 Task: Create a due date automation trigger when advanced on, 2 working days before a card is due add content without an empty description at 11:00 AM.
Action: Mouse moved to (1056, 85)
Screenshot: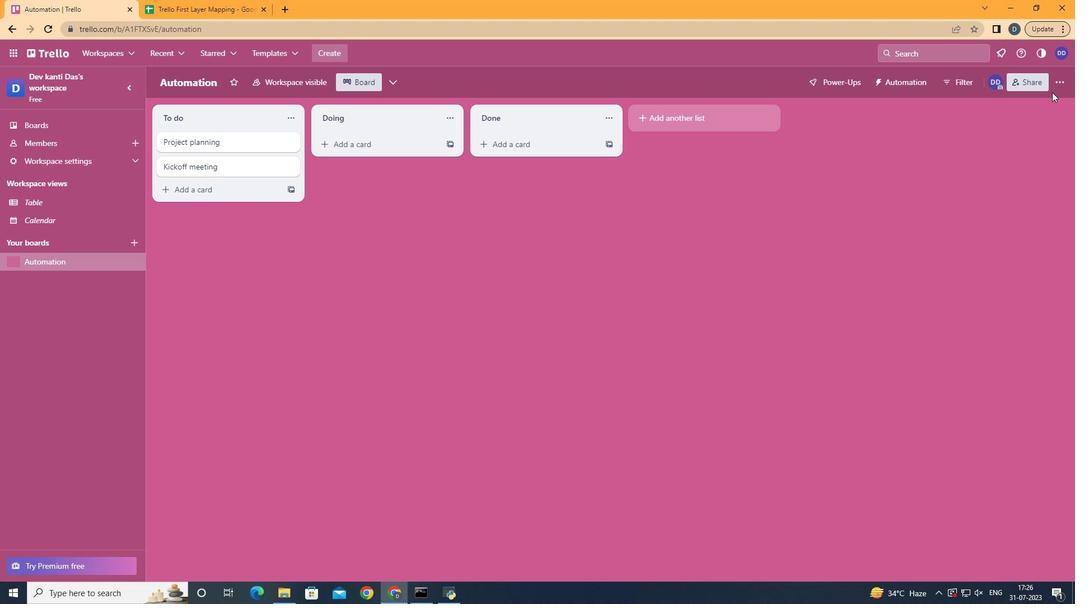 
Action: Mouse pressed left at (1056, 85)
Screenshot: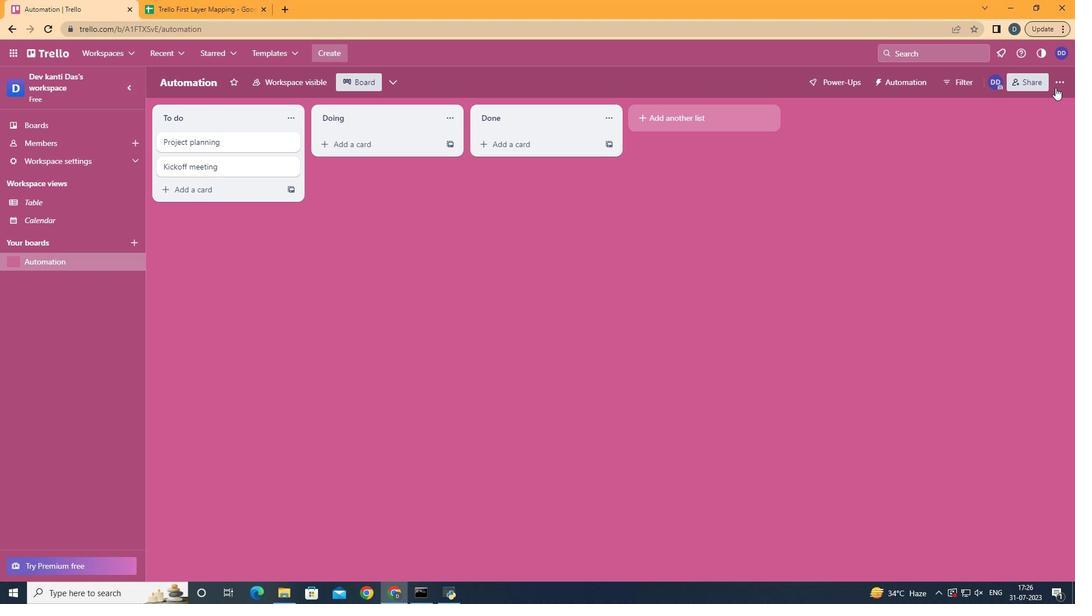
Action: Mouse moved to (989, 239)
Screenshot: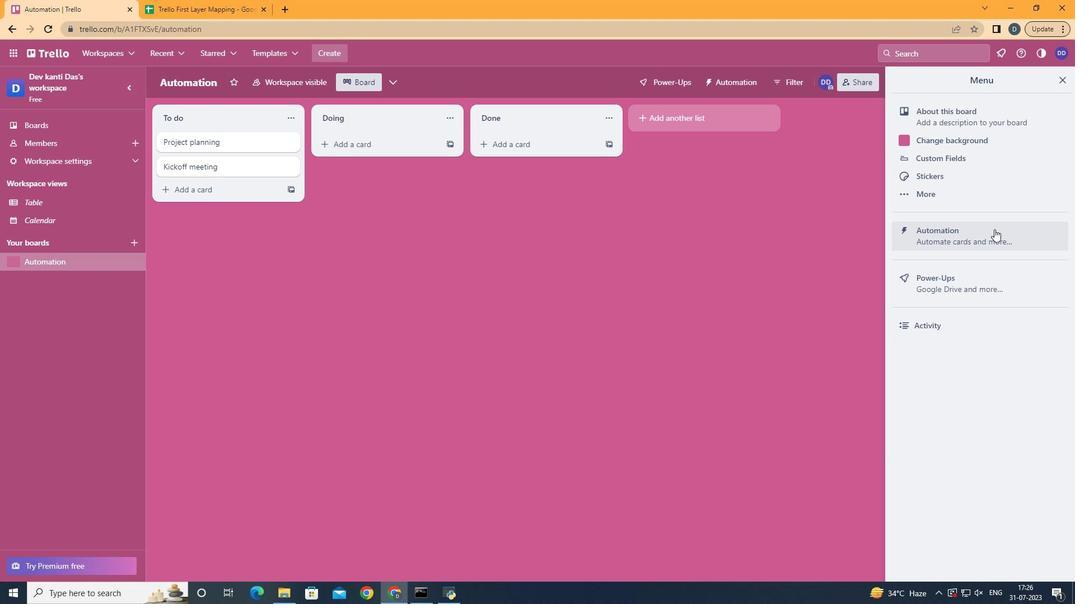 
Action: Mouse pressed left at (989, 239)
Screenshot: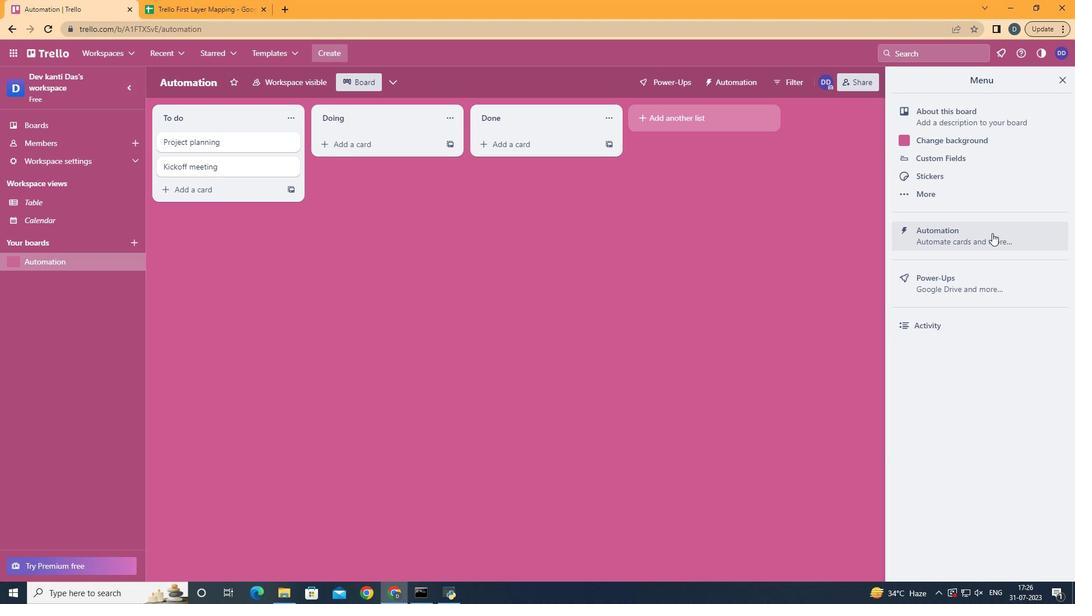
Action: Mouse moved to (257, 216)
Screenshot: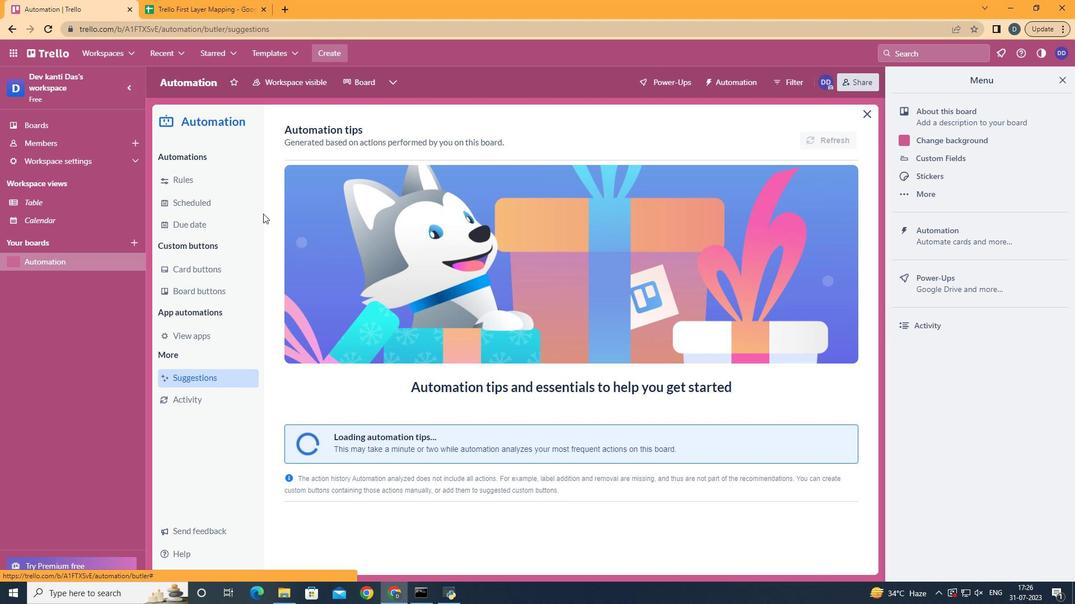 
Action: Mouse pressed left at (257, 216)
Screenshot: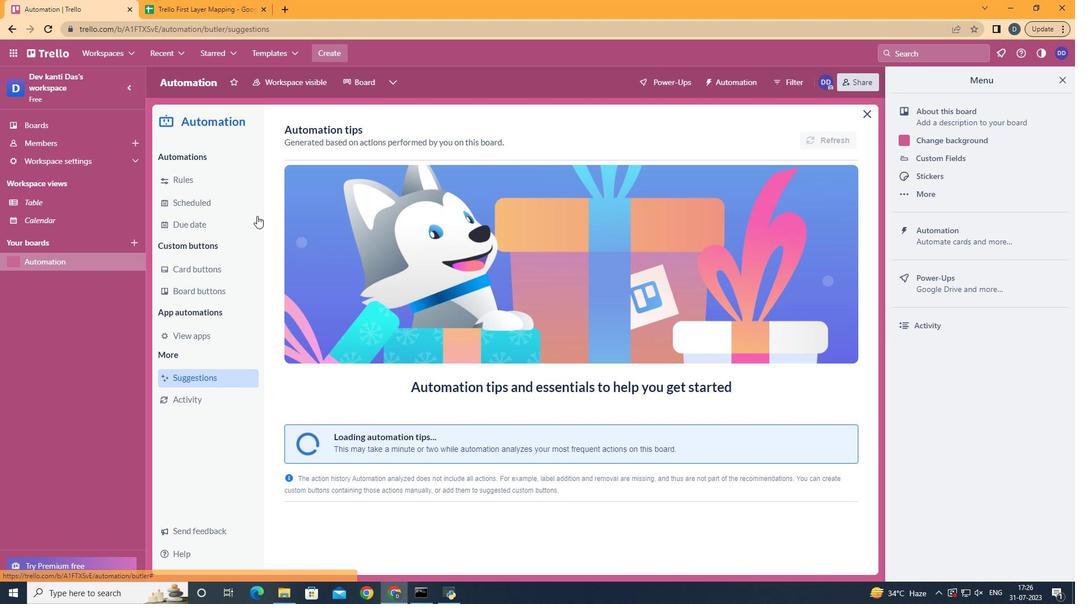 
Action: Mouse moved to (813, 138)
Screenshot: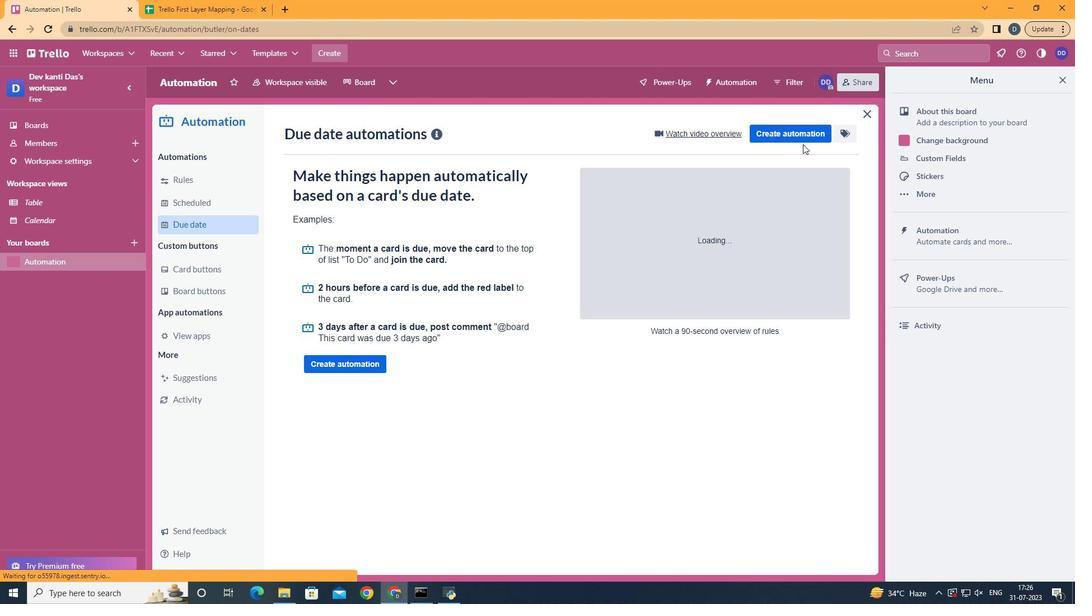 
Action: Mouse pressed left at (813, 138)
Screenshot: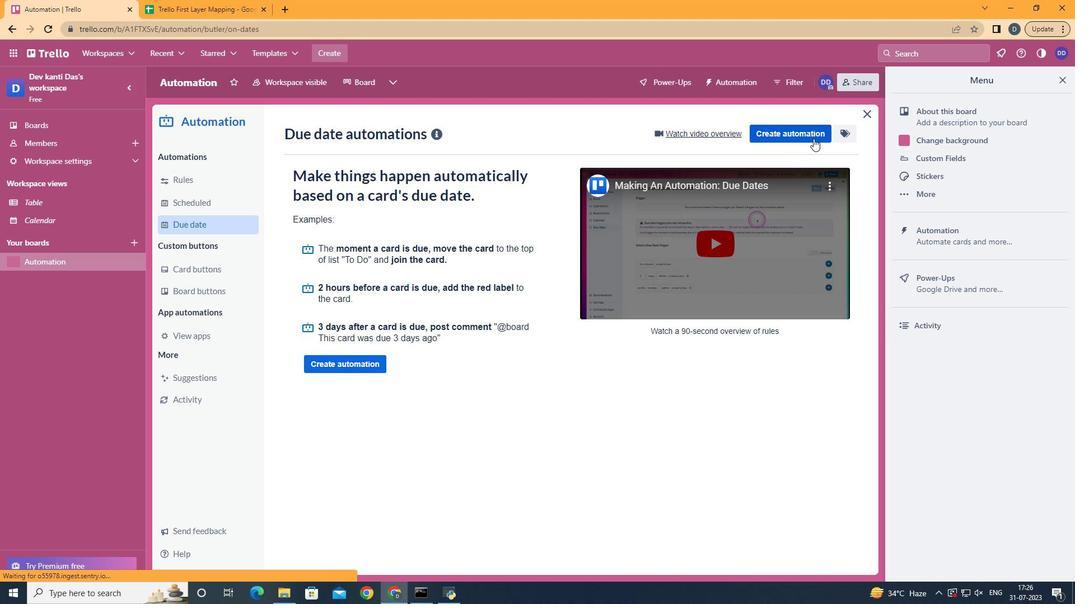 
Action: Mouse moved to (519, 241)
Screenshot: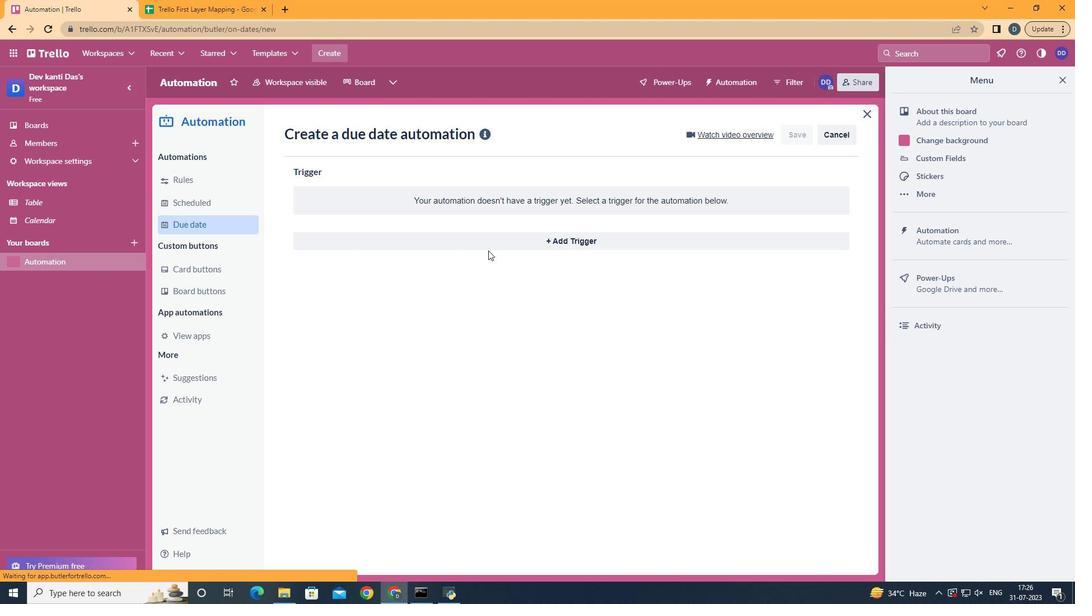 
Action: Mouse pressed left at (519, 241)
Screenshot: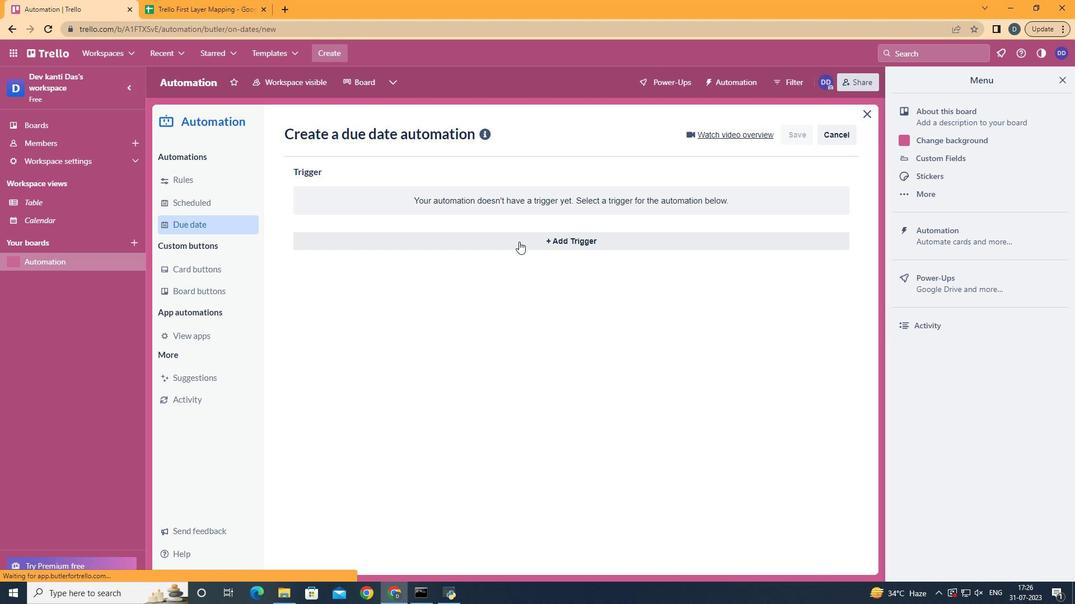
Action: Mouse moved to (361, 451)
Screenshot: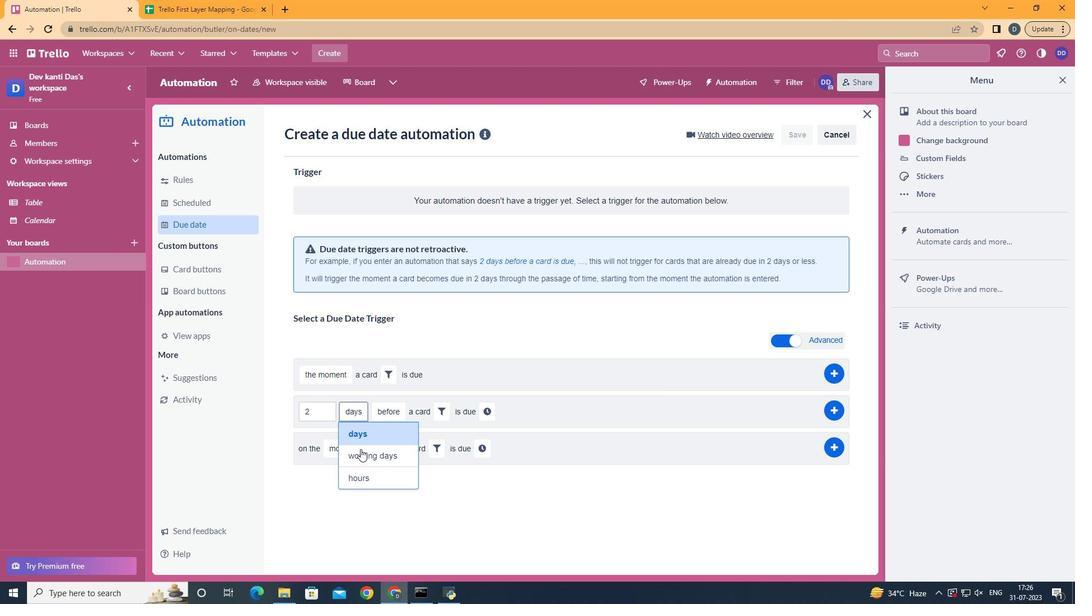 
Action: Mouse pressed left at (361, 451)
Screenshot: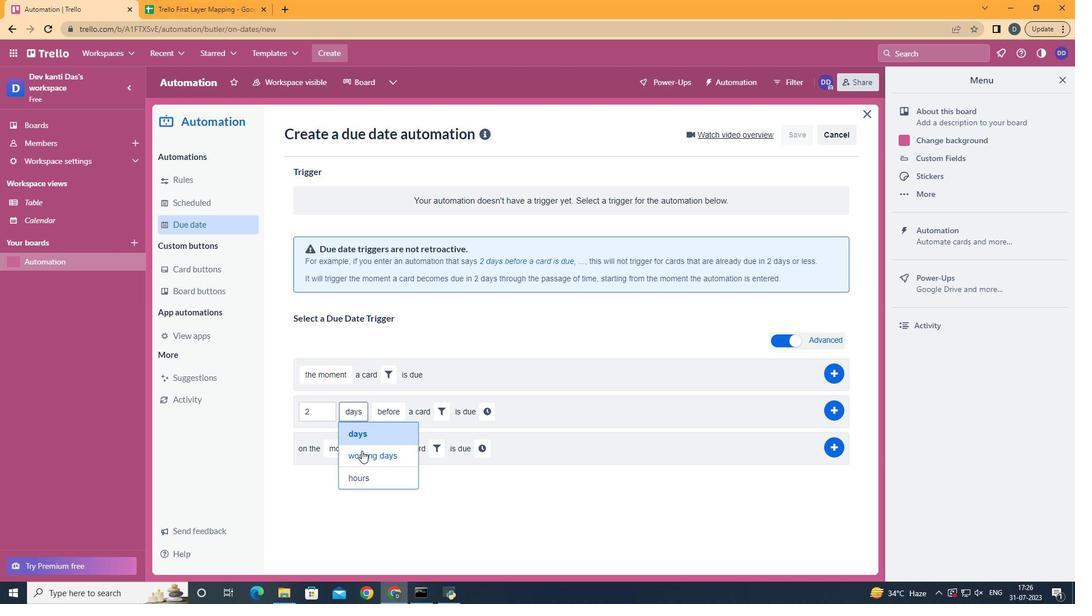 
Action: Mouse moved to (468, 420)
Screenshot: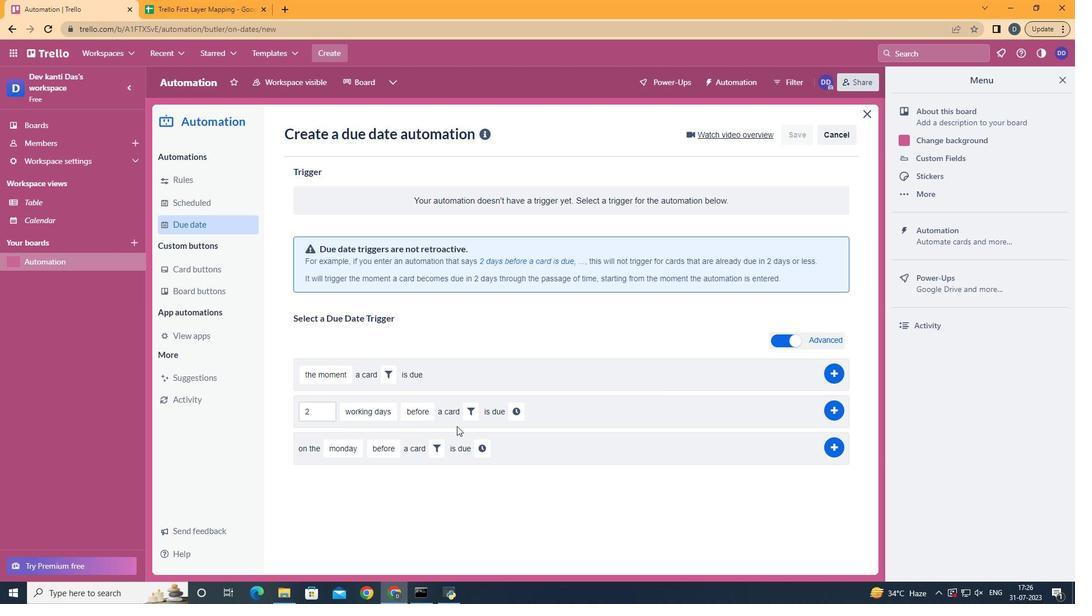 
Action: Mouse pressed left at (468, 420)
Screenshot: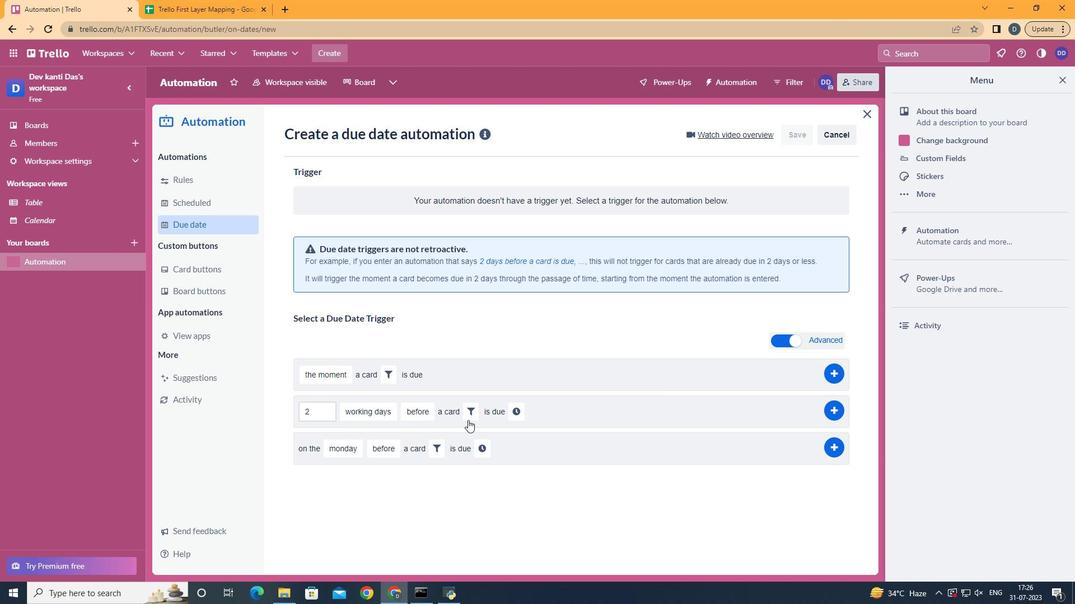 
Action: Mouse moved to (619, 443)
Screenshot: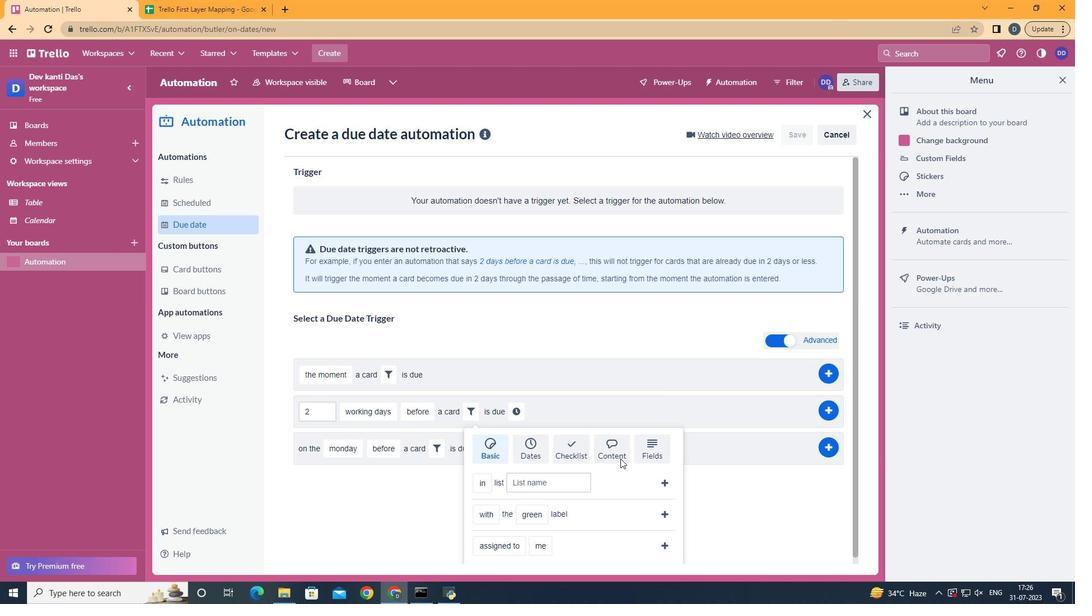 
Action: Mouse pressed left at (619, 443)
Screenshot: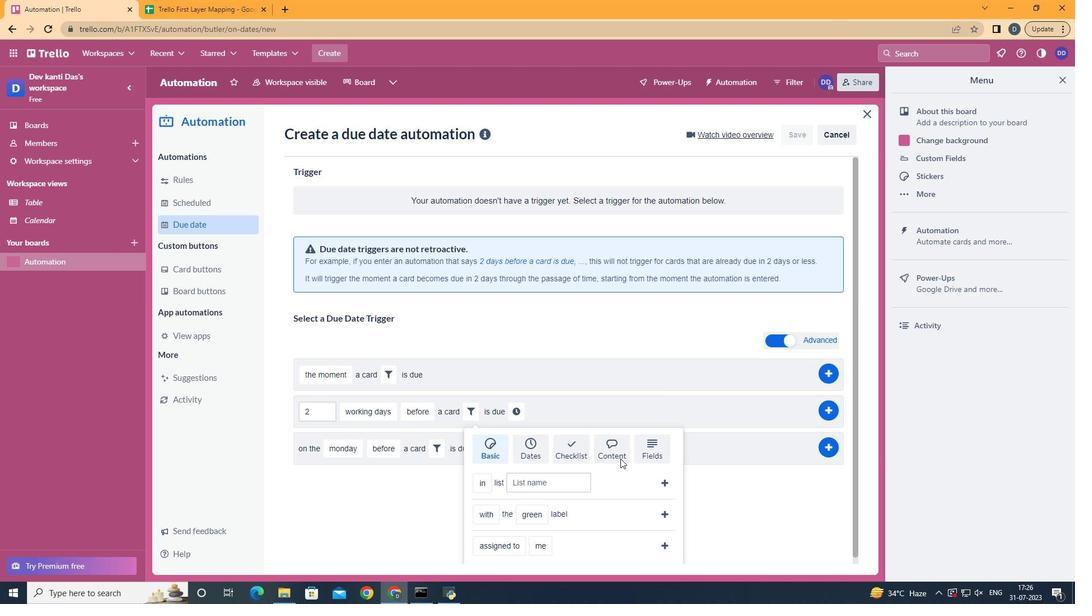 
Action: Mouse moved to (498, 556)
Screenshot: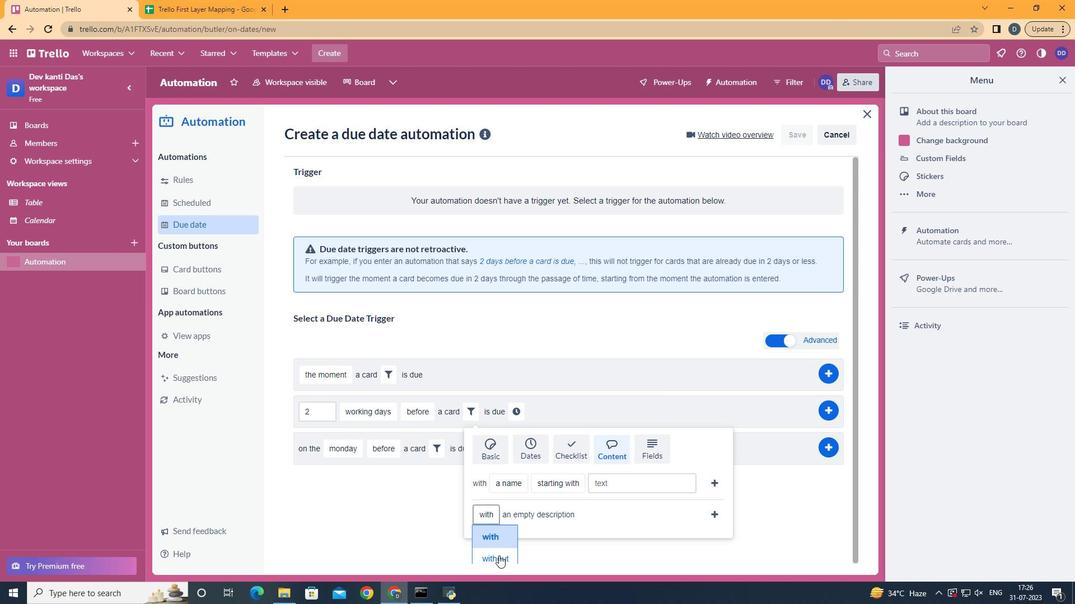 
Action: Mouse pressed left at (498, 556)
Screenshot: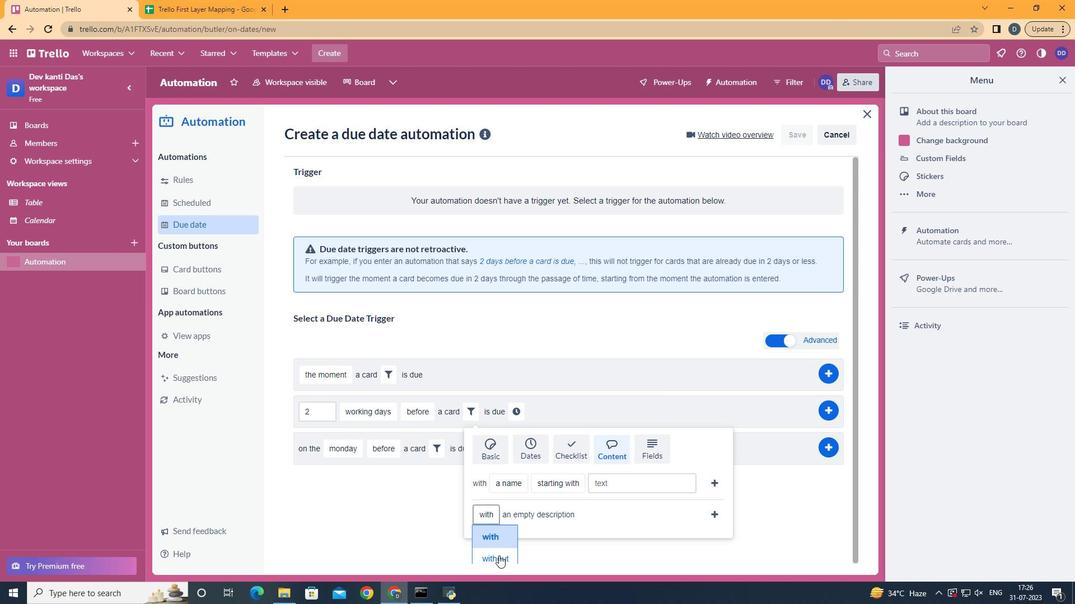 
Action: Mouse moved to (710, 512)
Screenshot: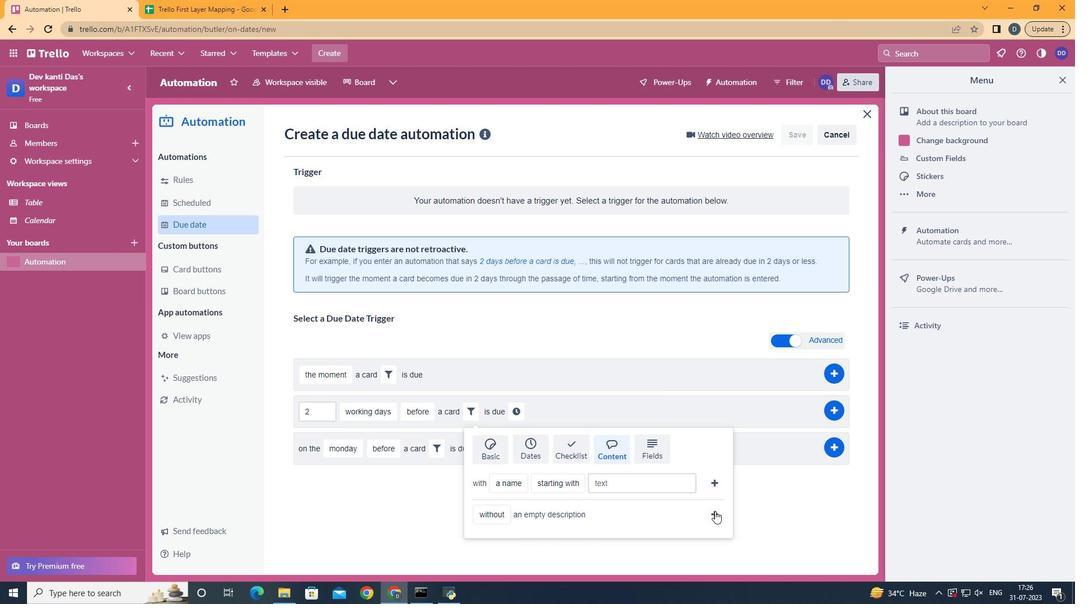 
Action: Mouse pressed left at (710, 512)
Screenshot: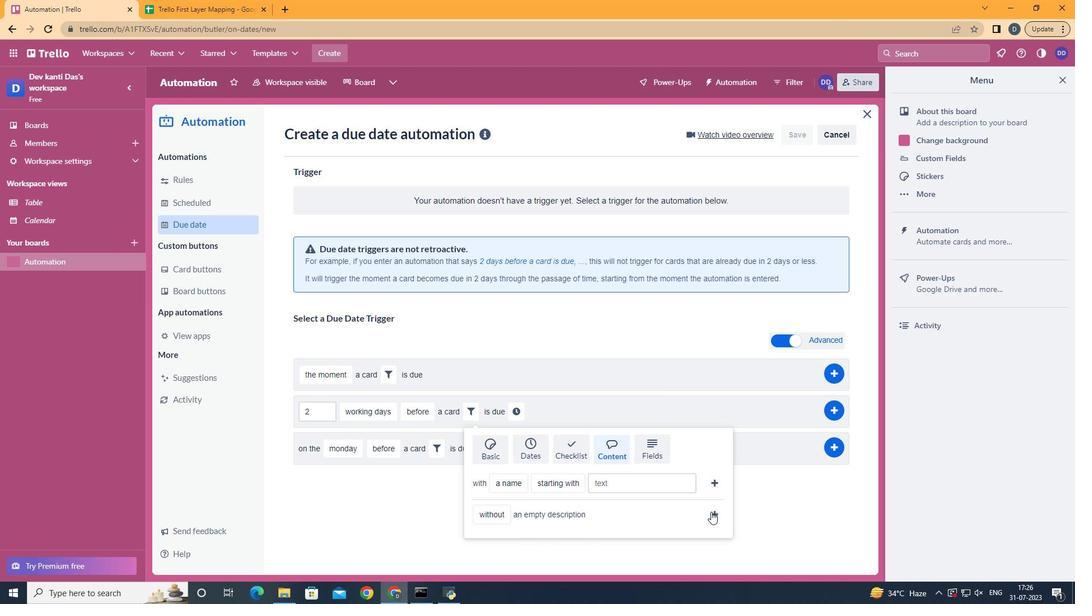 
Action: Mouse moved to (642, 414)
Screenshot: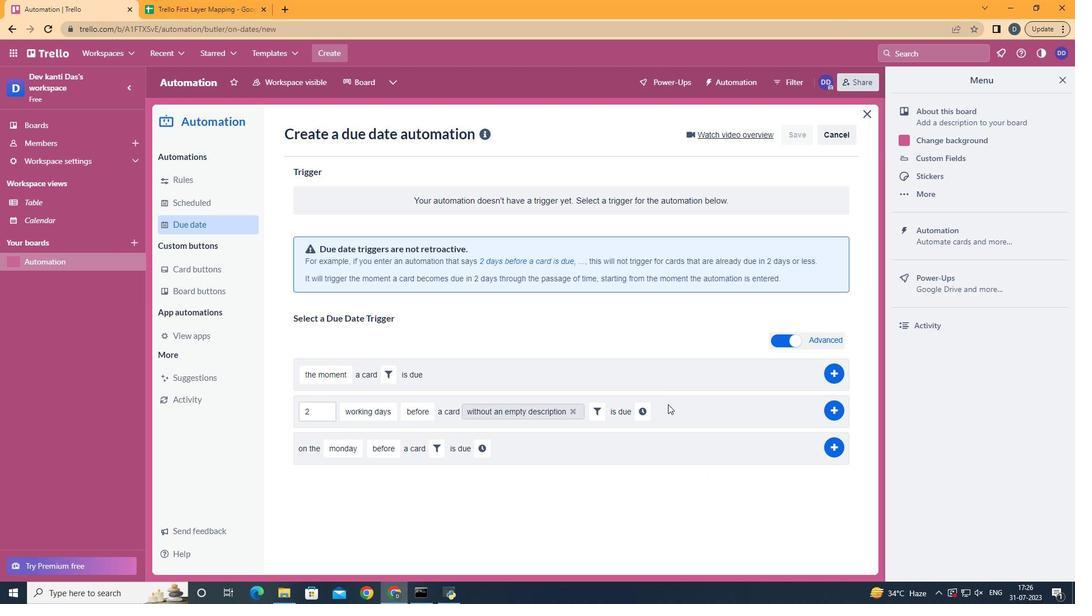 
Action: Mouse pressed left at (642, 414)
Screenshot: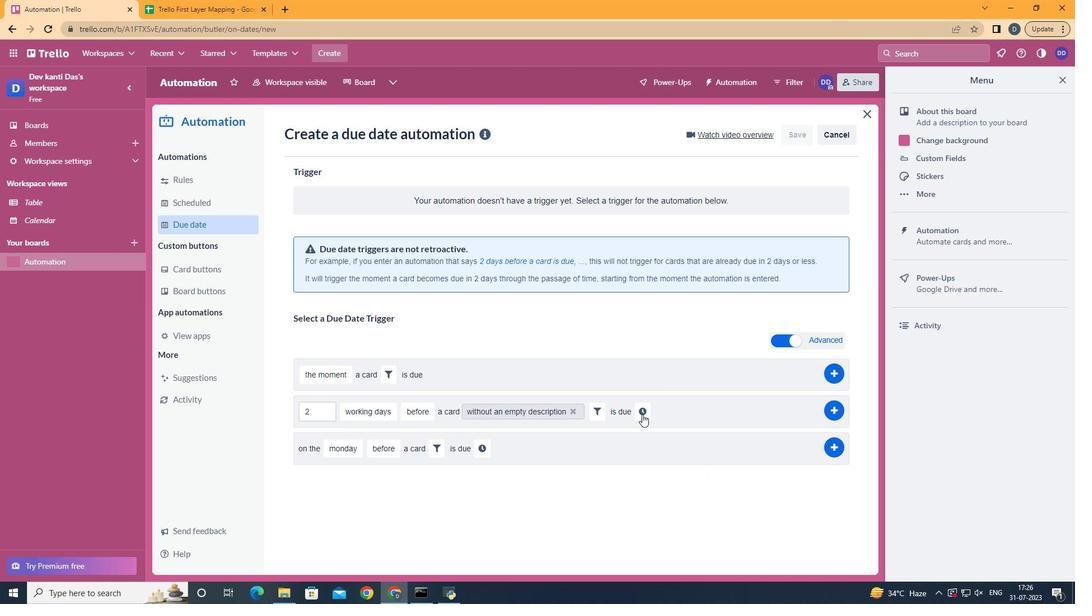
Action: Mouse moved to (662, 412)
Screenshot: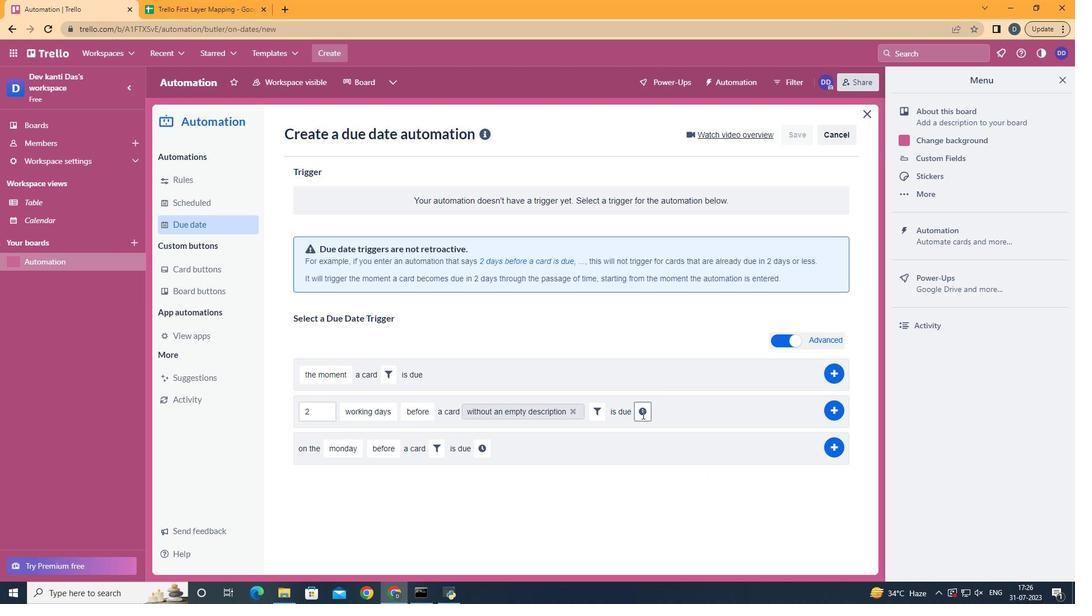 
Action: Mouse pressed left at (662, 412)
Screenshot: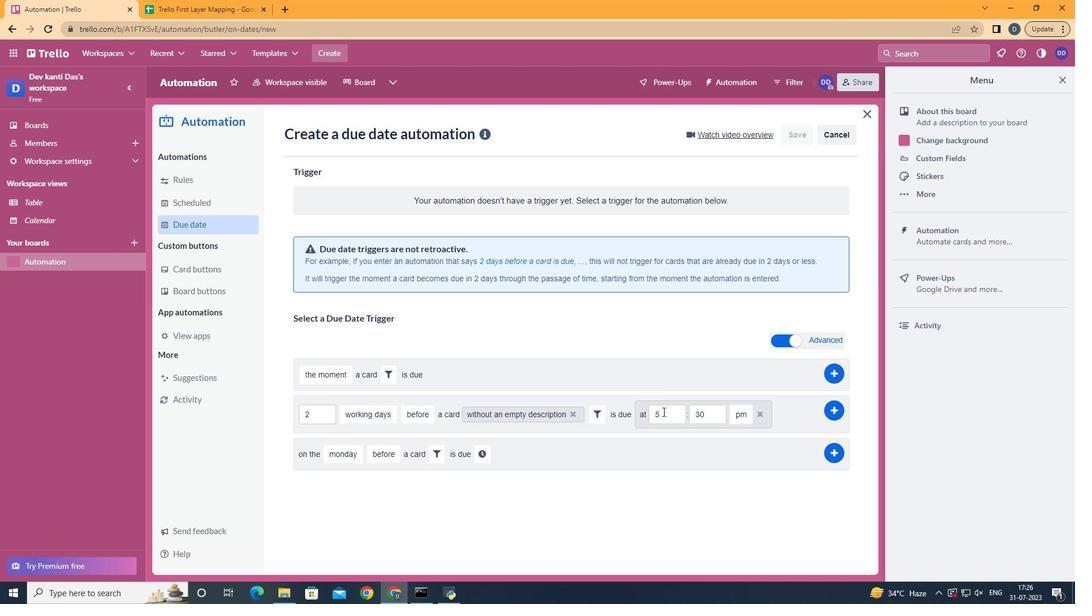 
Action: Mouse moved to (663, 412)
Screenshot: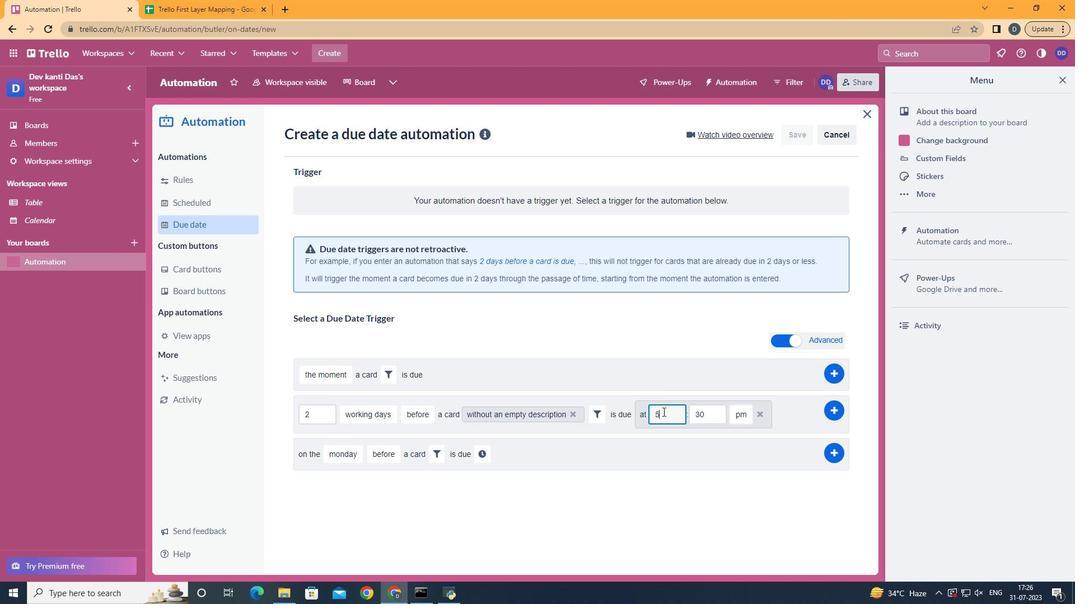 
Action: Key pressed <Key.backspace>11
Screenshot: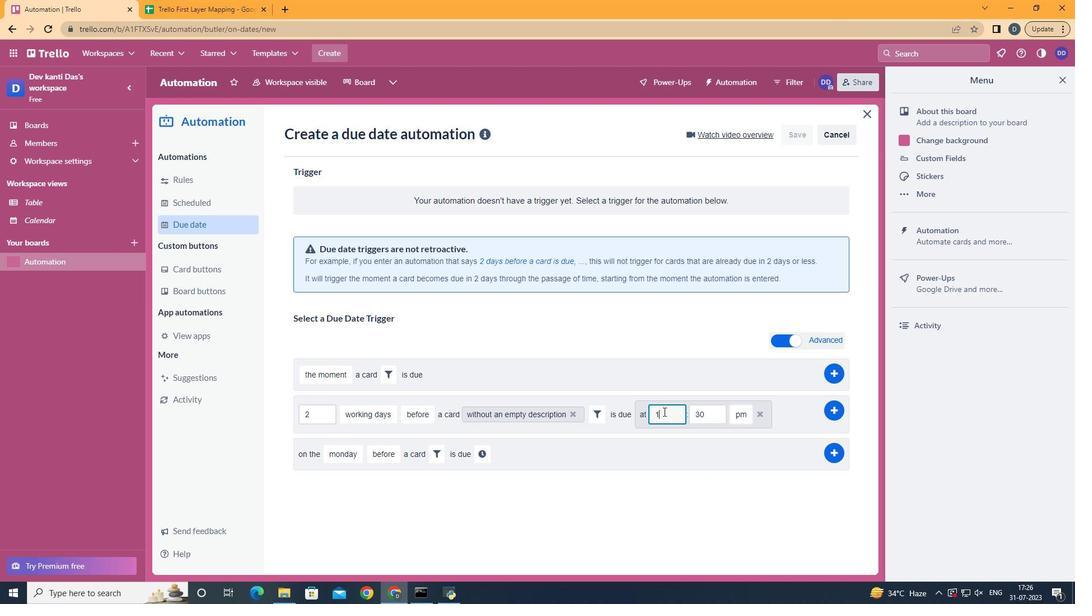 
Action: Mouse moved to (716, 412)
Screenshot: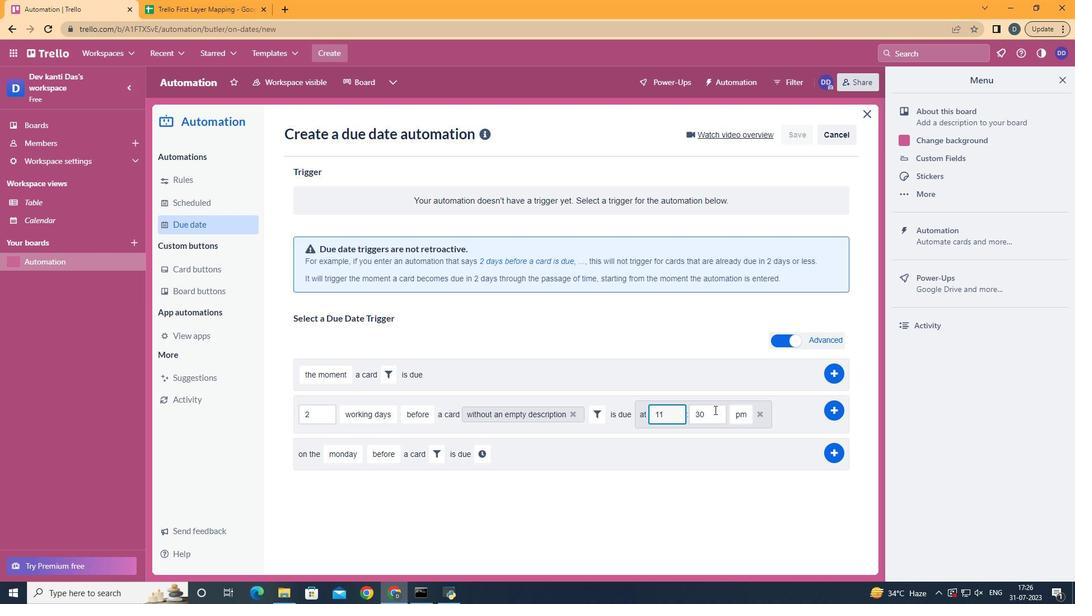 
Action: Mouse pressed left at (716, 412)
Screenshot: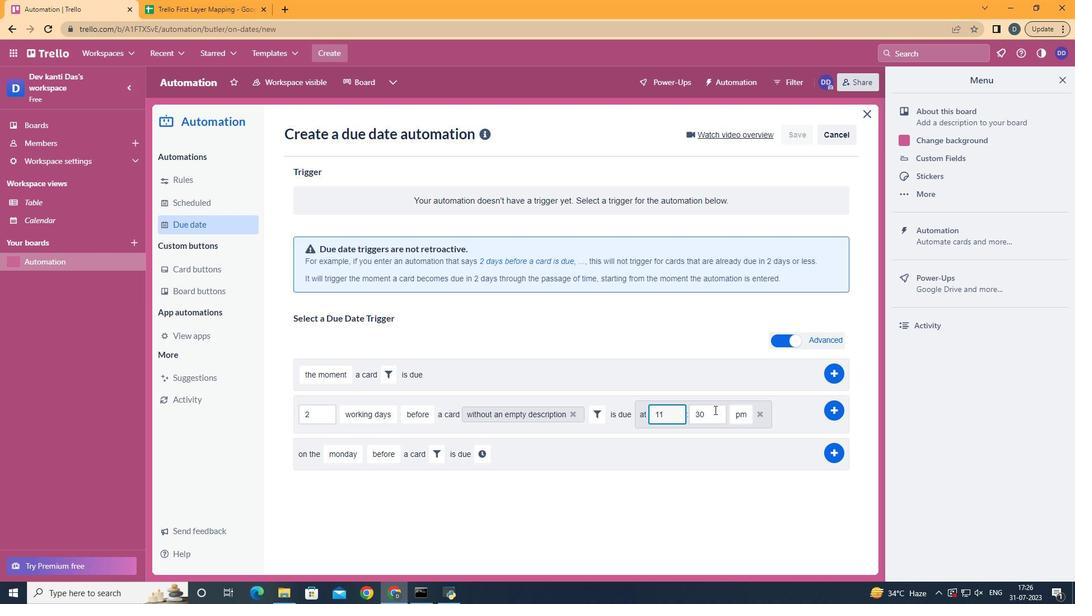 
Action: Key pressed <Key.backspace><Key.backspace>00
Screenshot: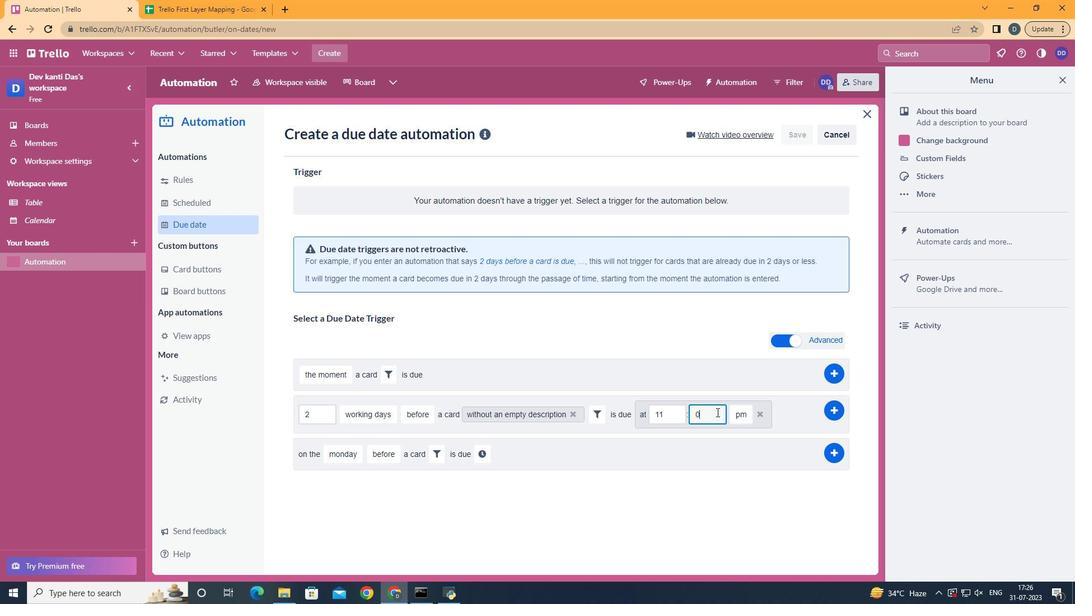 
Action: Mouse moved to (746, 433)
Screenshot: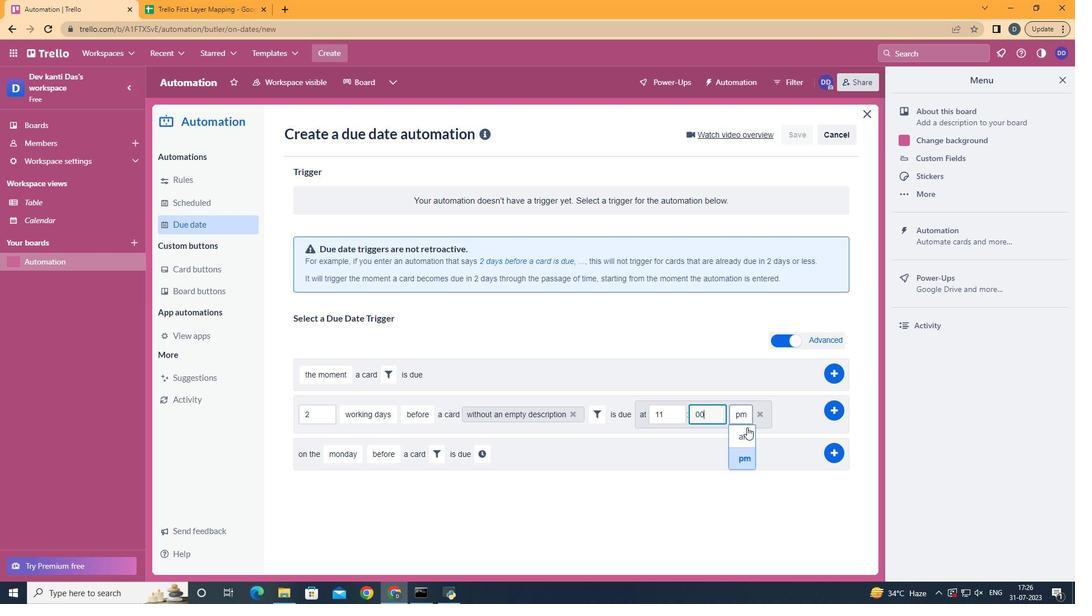 
Action: Mouse pressed left at (746, 433)
Screenshot: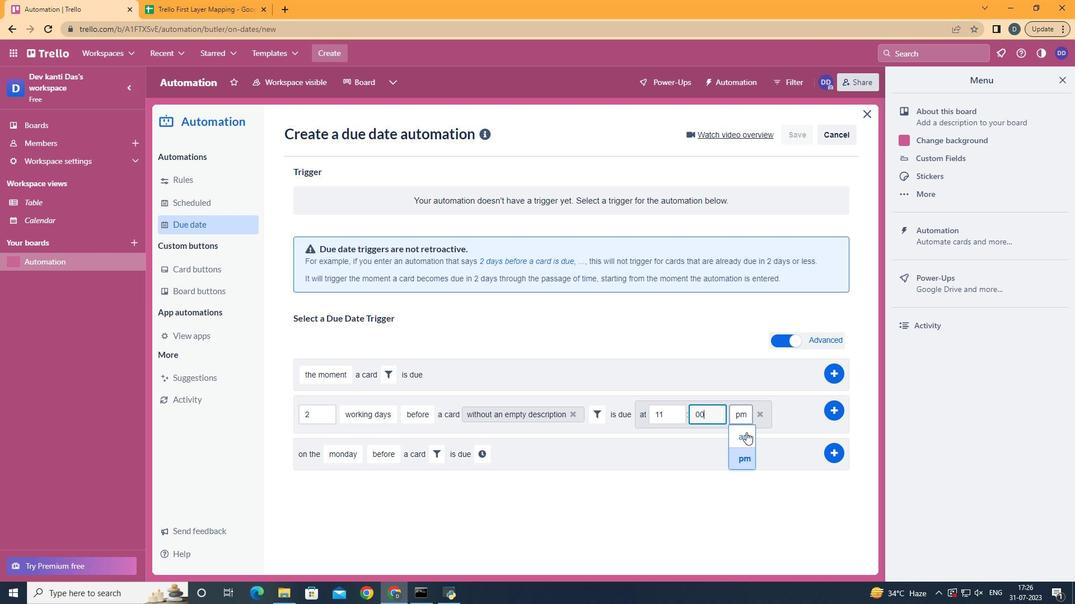 
Action: Mouse moved to (829, 419)
Screenshot: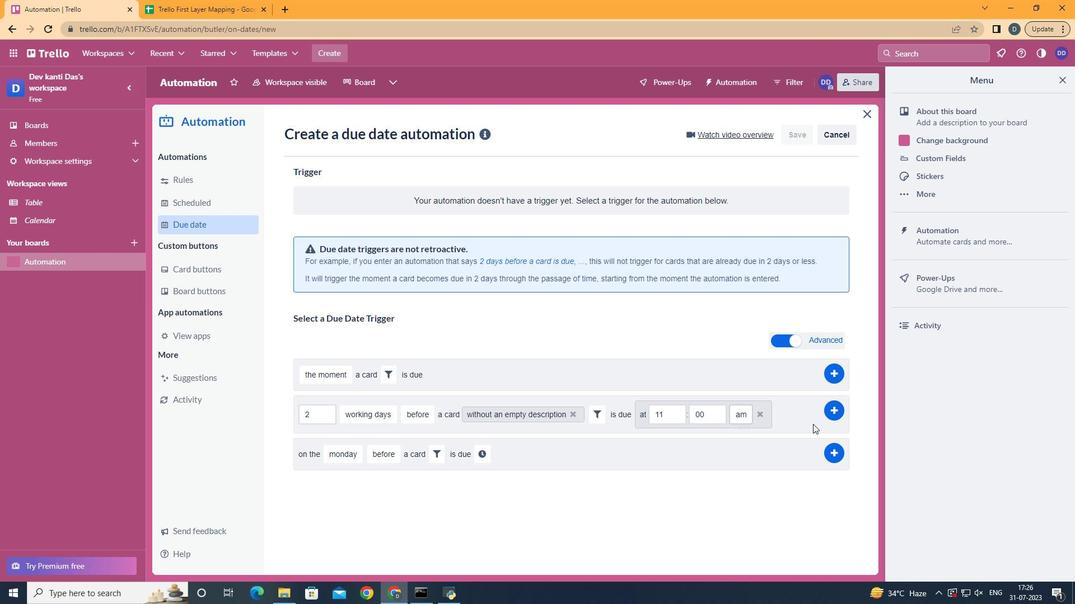 
Action: Mouse pressed left at (829, 419)
Screenshot: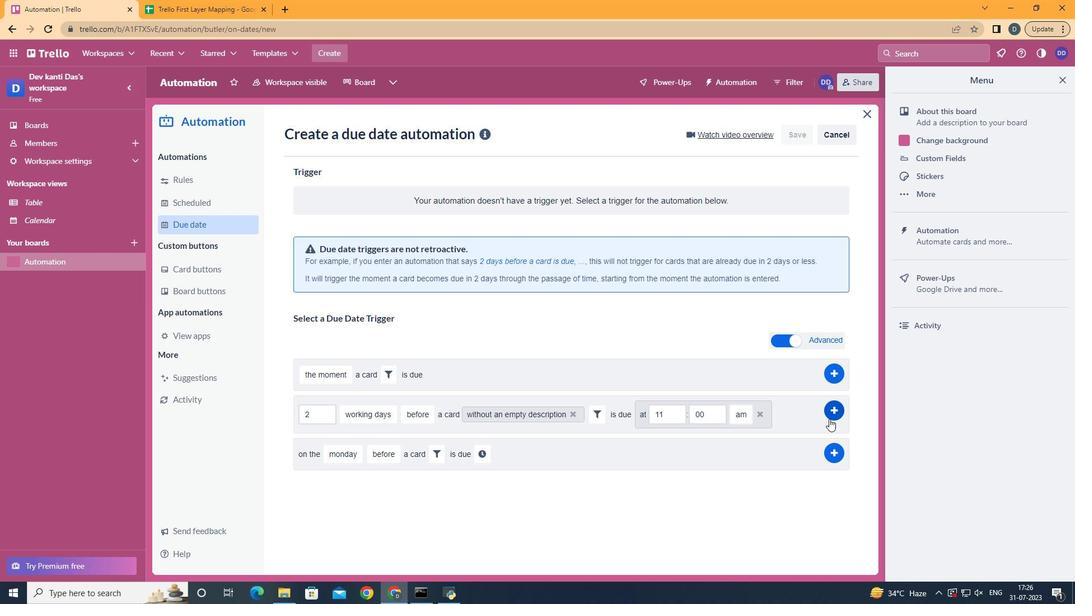 
Action: Mouse moved to (658, 309)
Screenshot: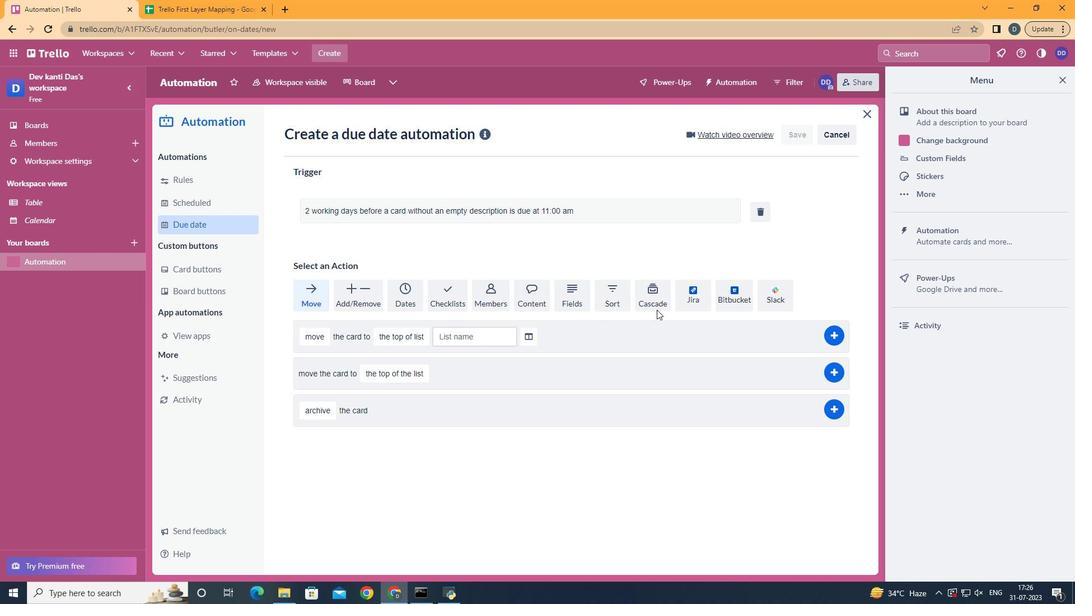 
